 Task: Create Card Change Request Review in Board Leadership Training to Workspace Compliance and Regulation. Create Card Aquaculture Review in Board Product Design to Workspace Compliance and Regulation. Create Card Change Control Board Meeting in Board Product Feature Prioritization and Roadmap Planning to Workspace Compliance and Regulation
Action: Mouse moved to (140, 65)
Screenshot: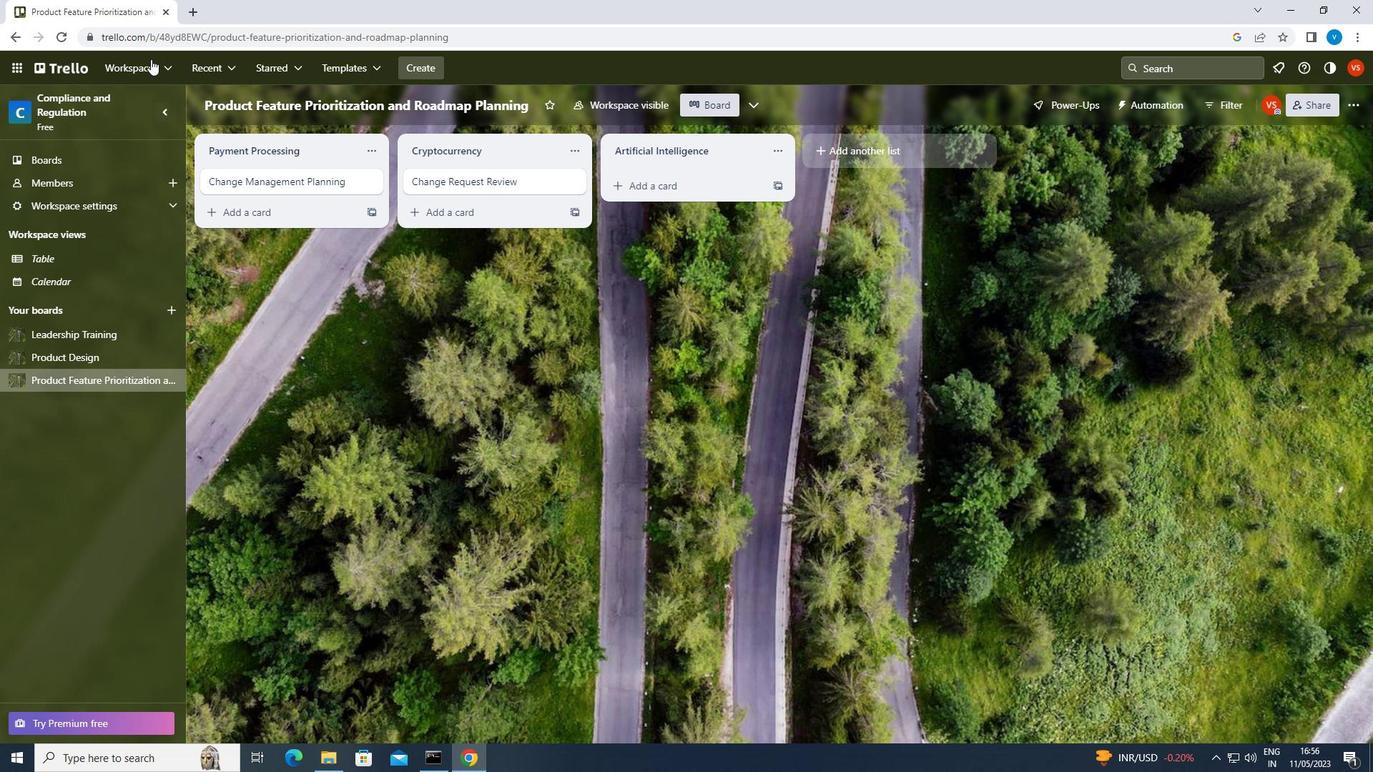 
Action: Mouse pressed left at (140, 65)
Screenshot: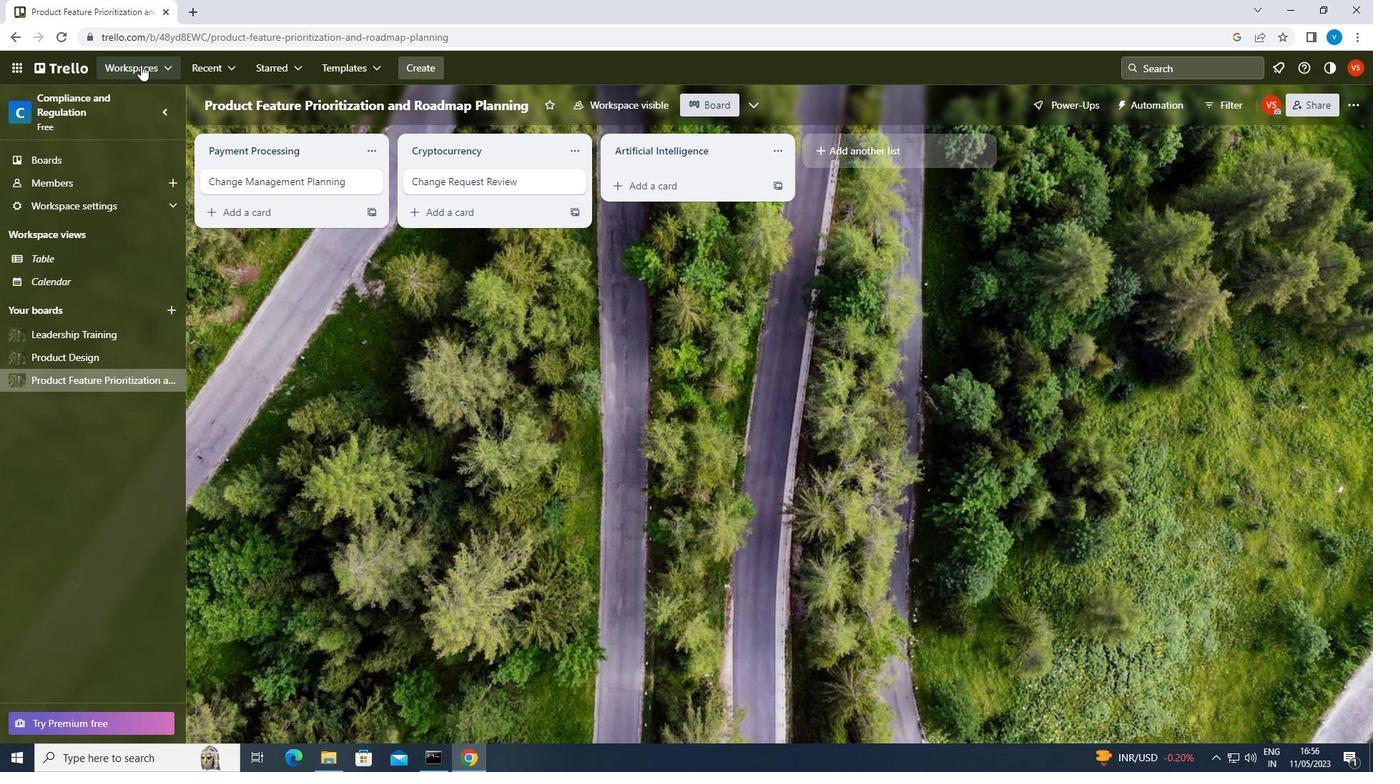 
Action: Mouse moved to (245, 379)
Screenshot: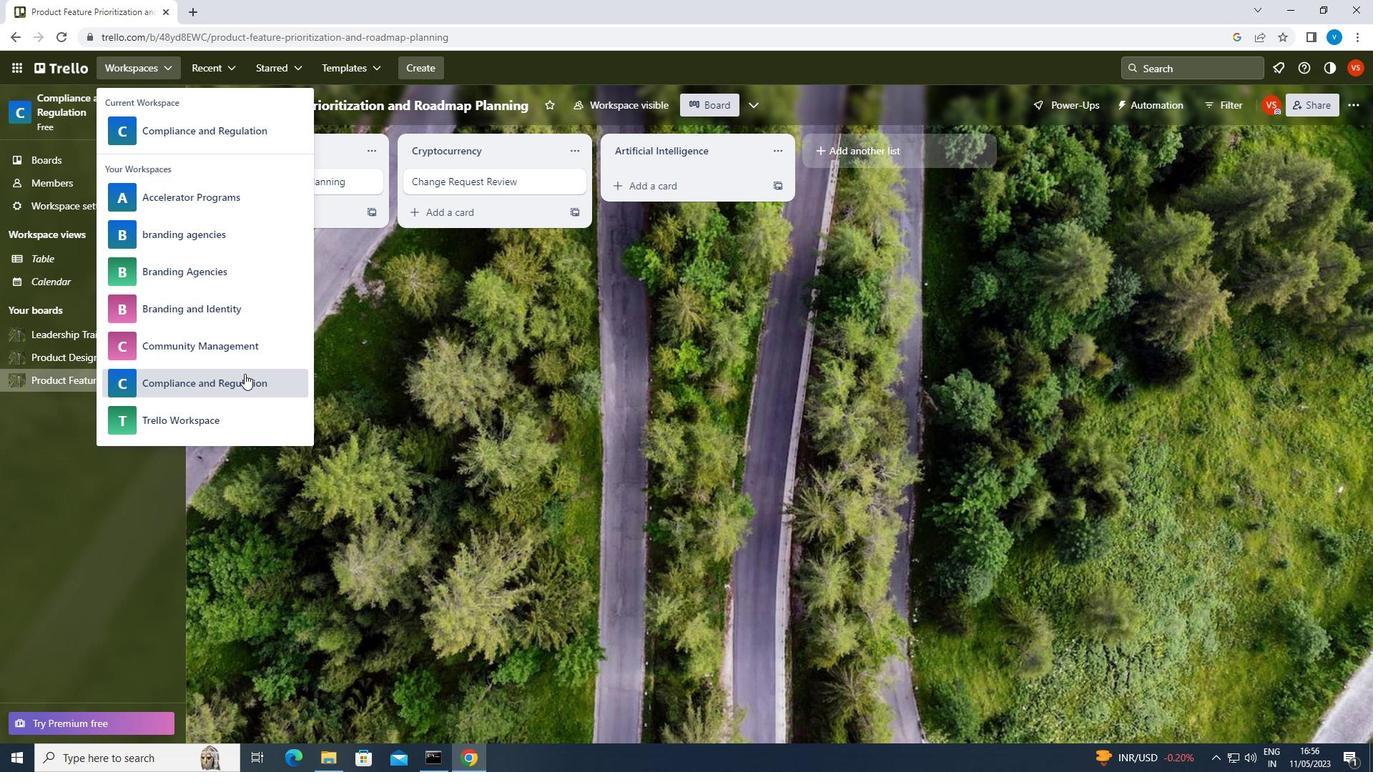
Action: Mouse pressed left at (245, 379)
Screenshot: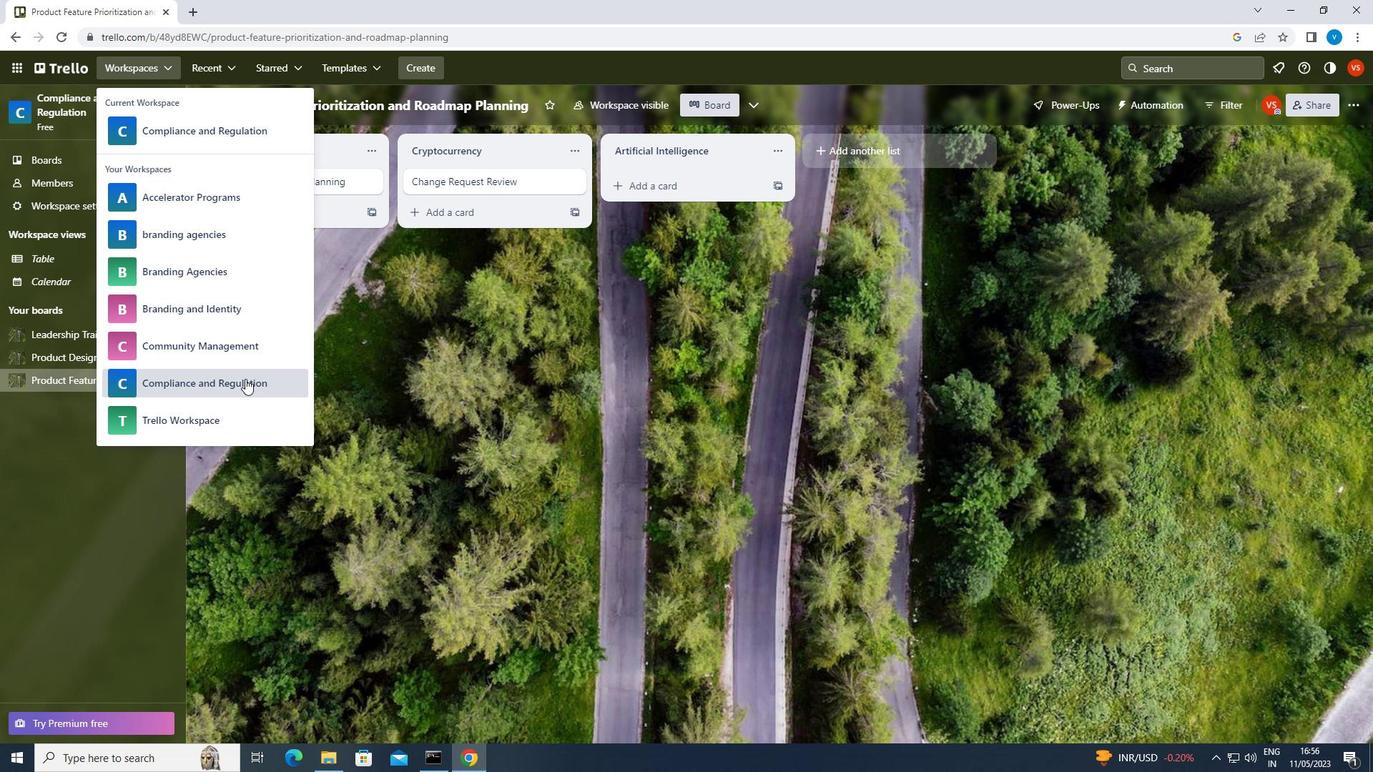 
Action: Mouse moved to (1070, 576)
Screenshot: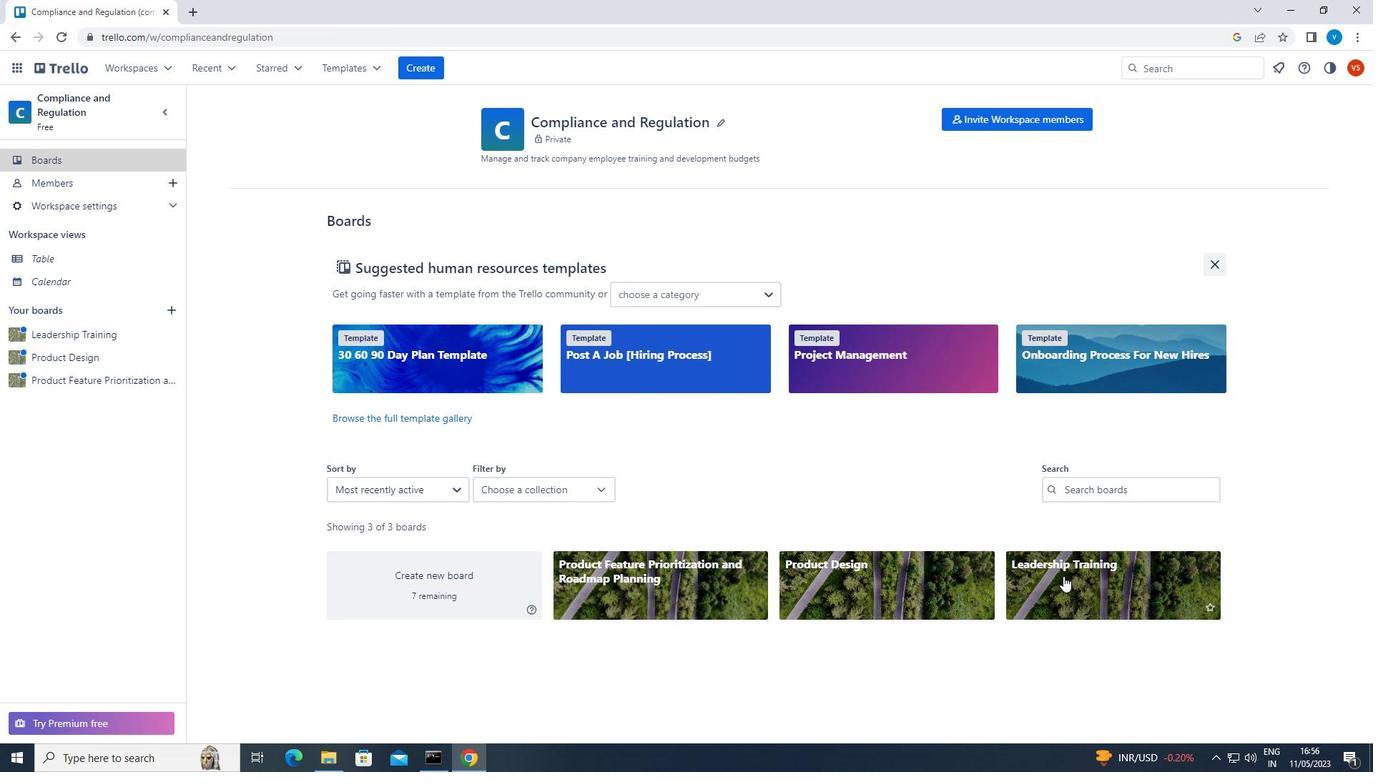 
Action: Mouse pressed left at (1070, 576)
Screenshot: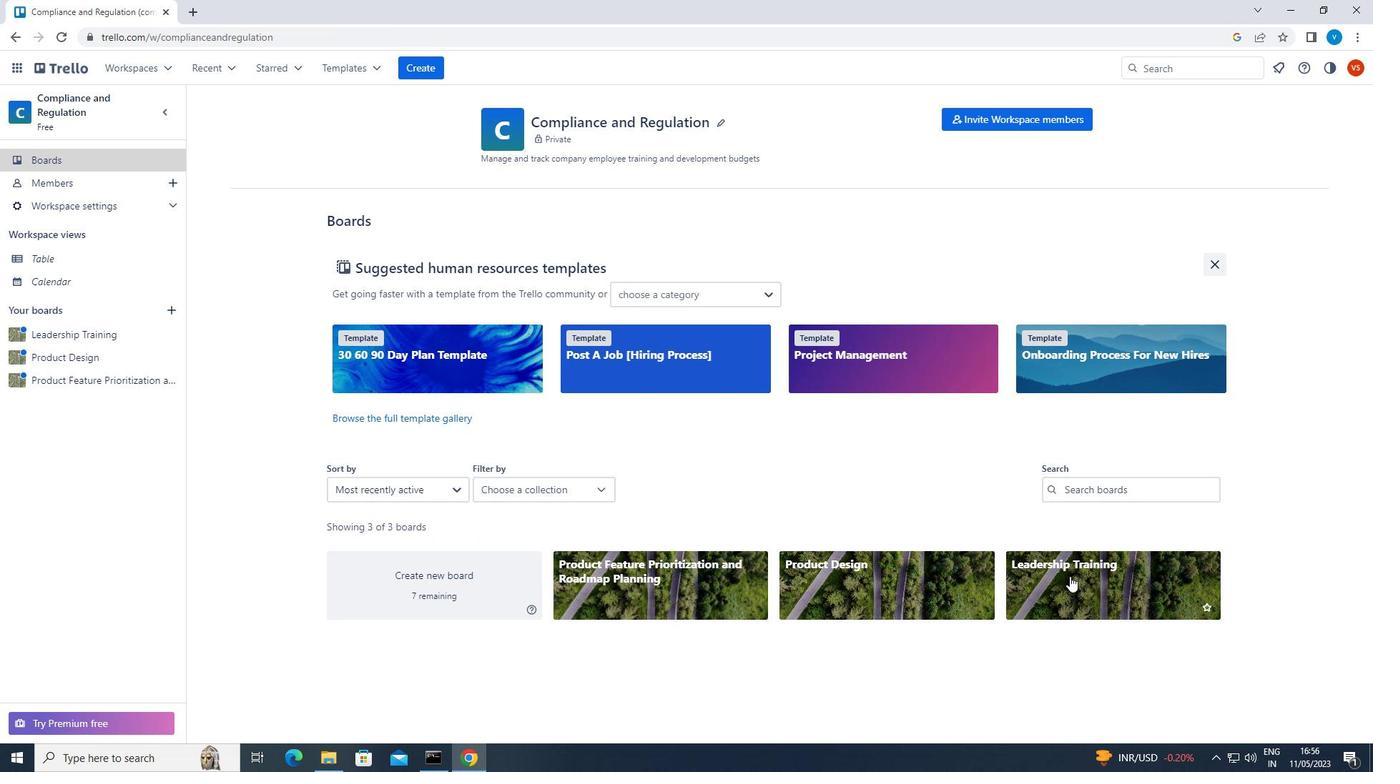 
Action: Mouse moved to (638, 181)
Screenshot: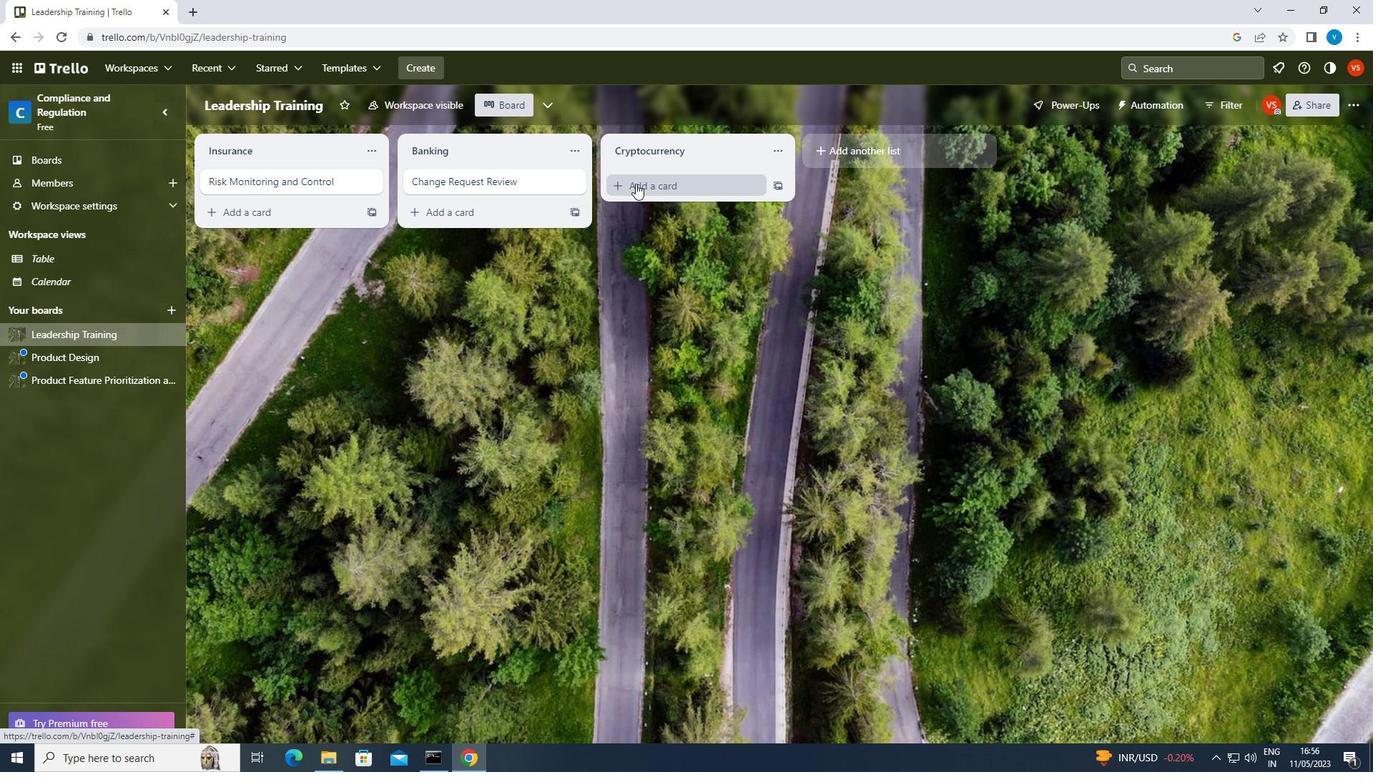 
Action: Mouse pressed left at (638, 181)
Screenshot: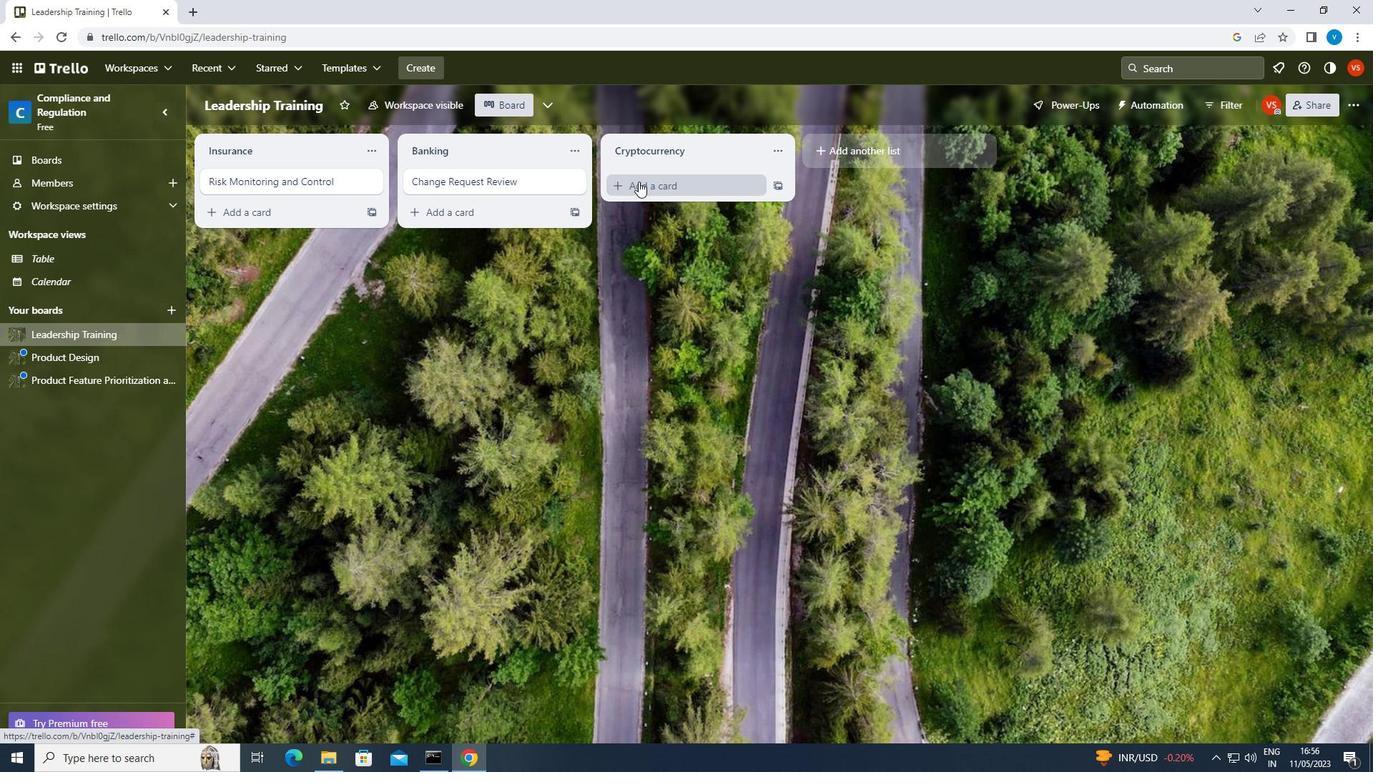 
Action: Key pressed <Key.shift>CHANGE<Key.space><Key.shift>REQUEST<Key.space><Key.shift>REVIEW<Key.enter>
Screenshot: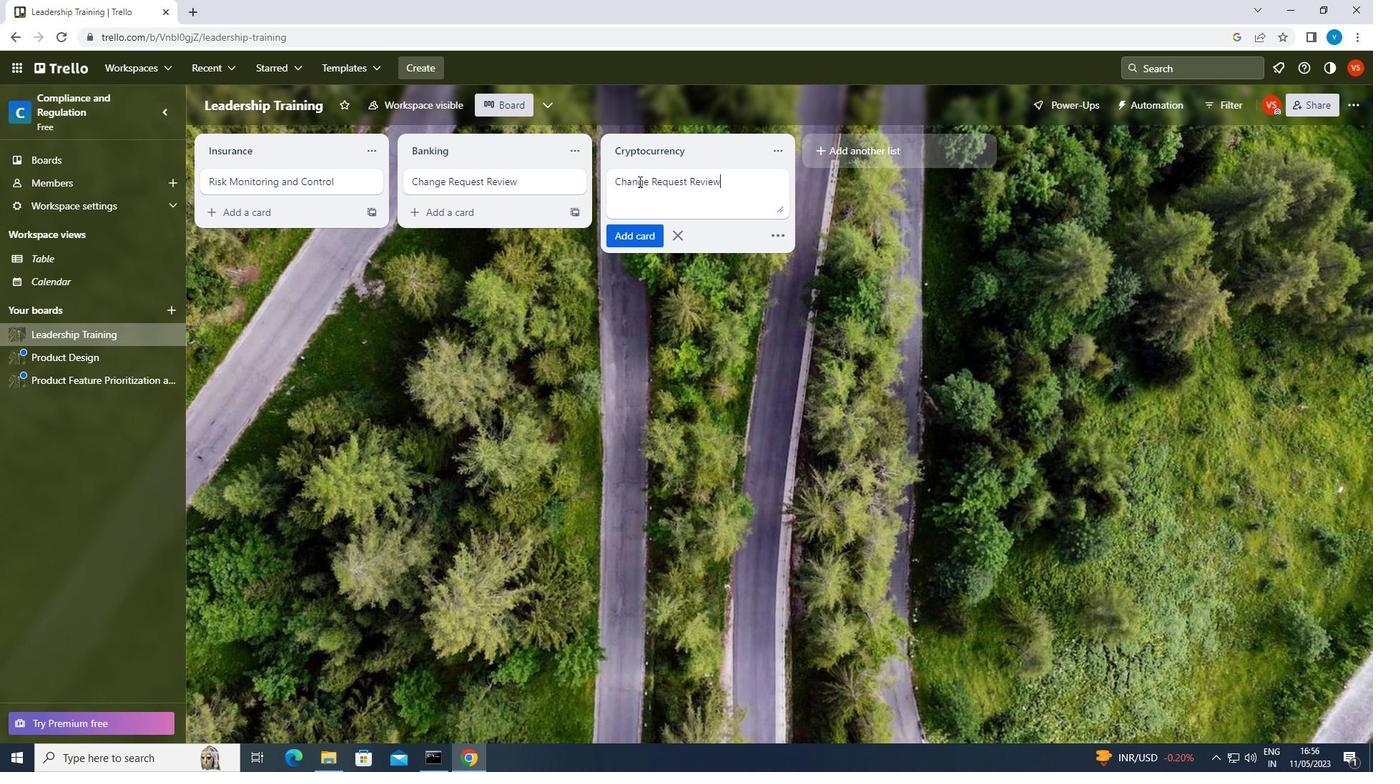 
Action: Mouse moved to (103, 360)
Screenshot: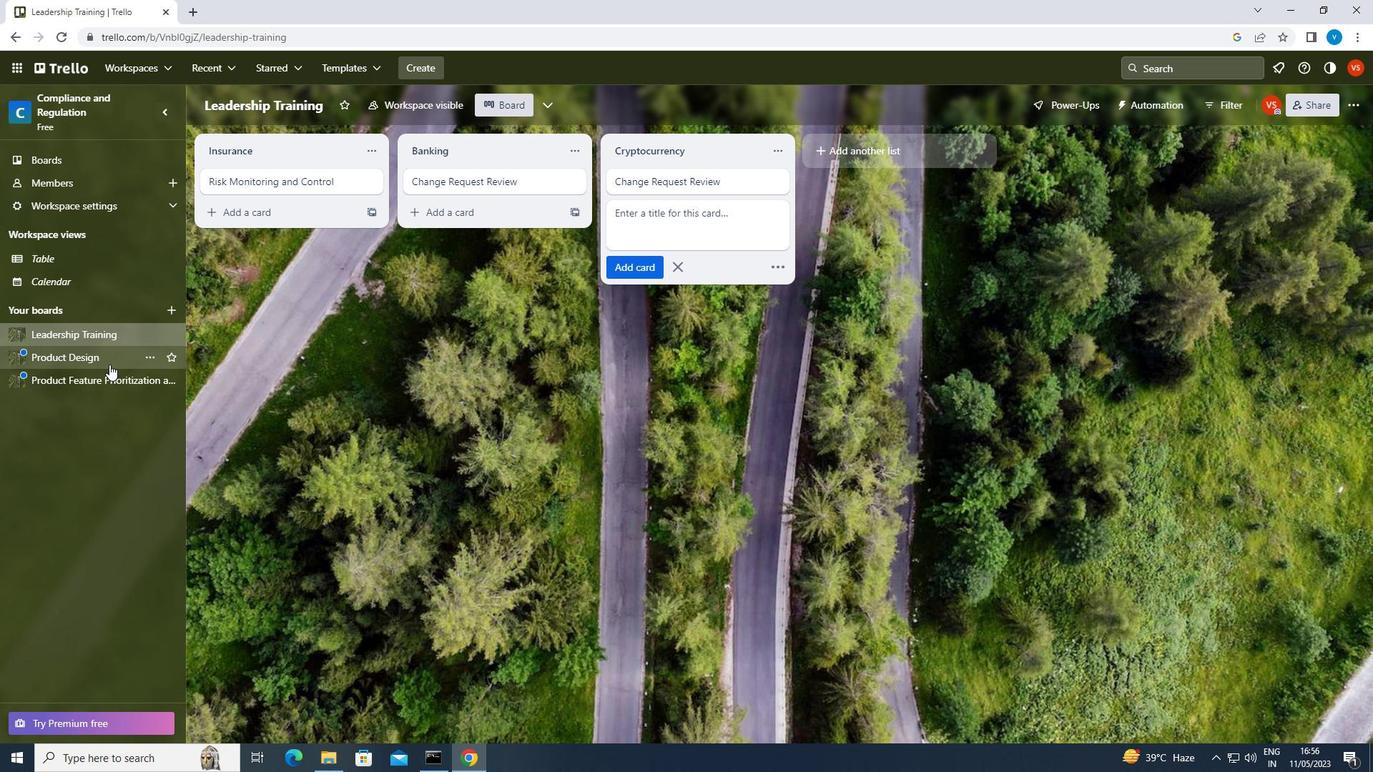 
Action: Mouse pressed left at (103, 360)
Screenshot: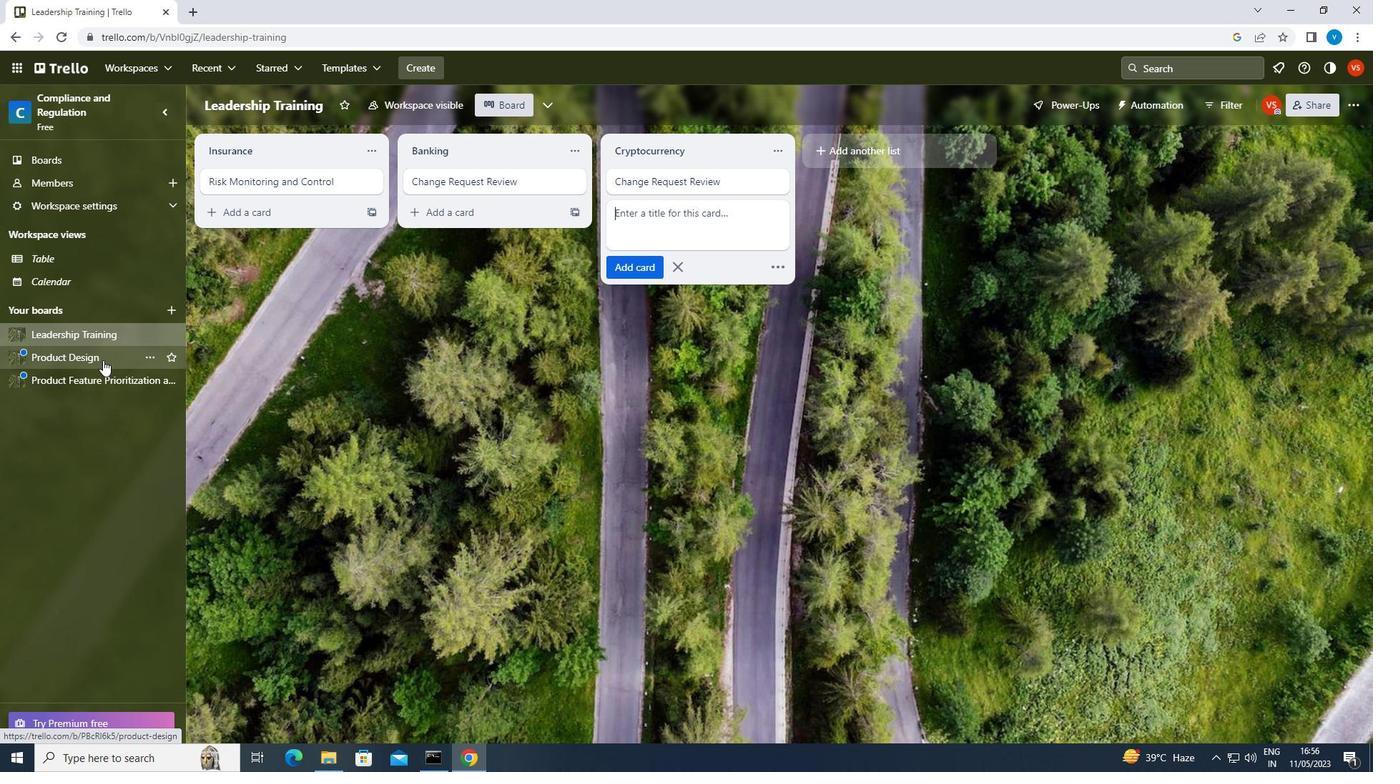 
Action: Mouse moved to (639, 191)
Screenshot: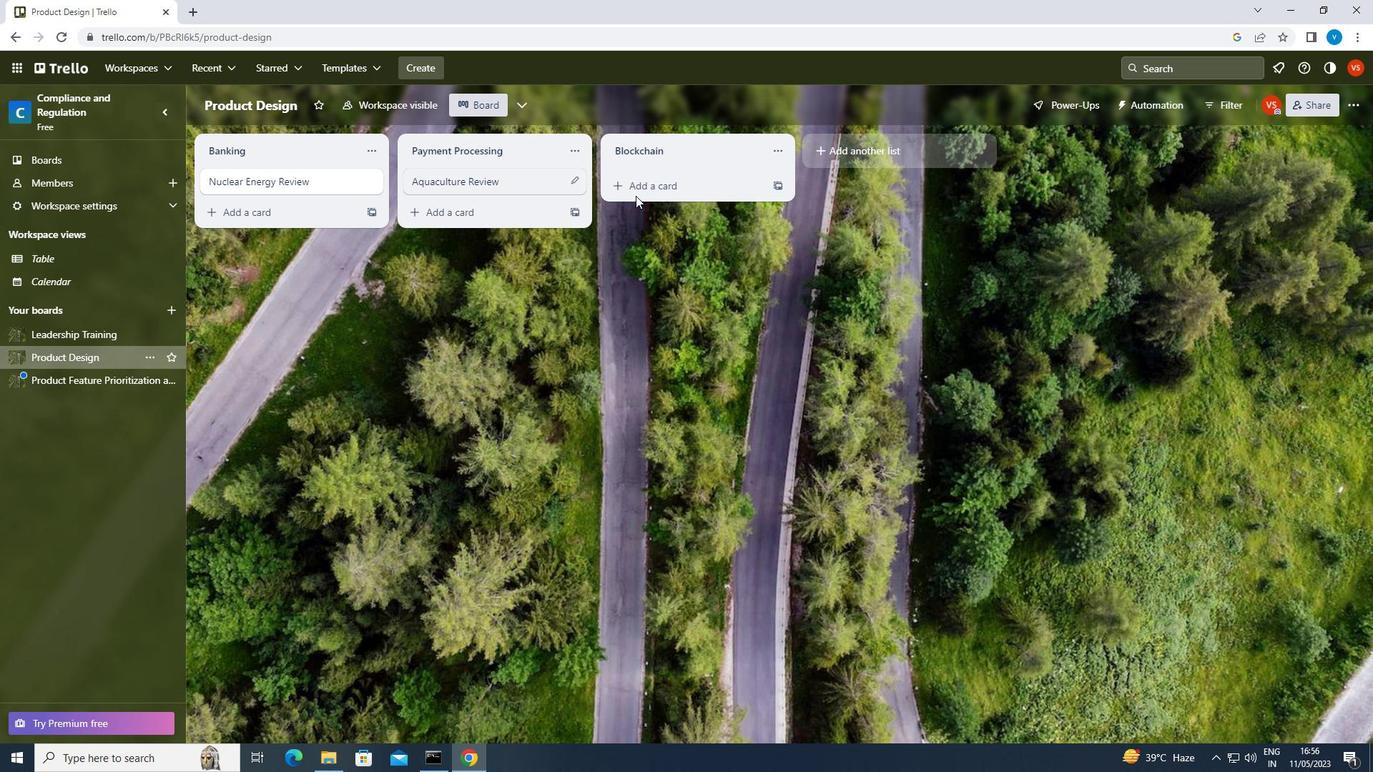 
Action: Mouse pressed left at (639, 191)
Screenshot: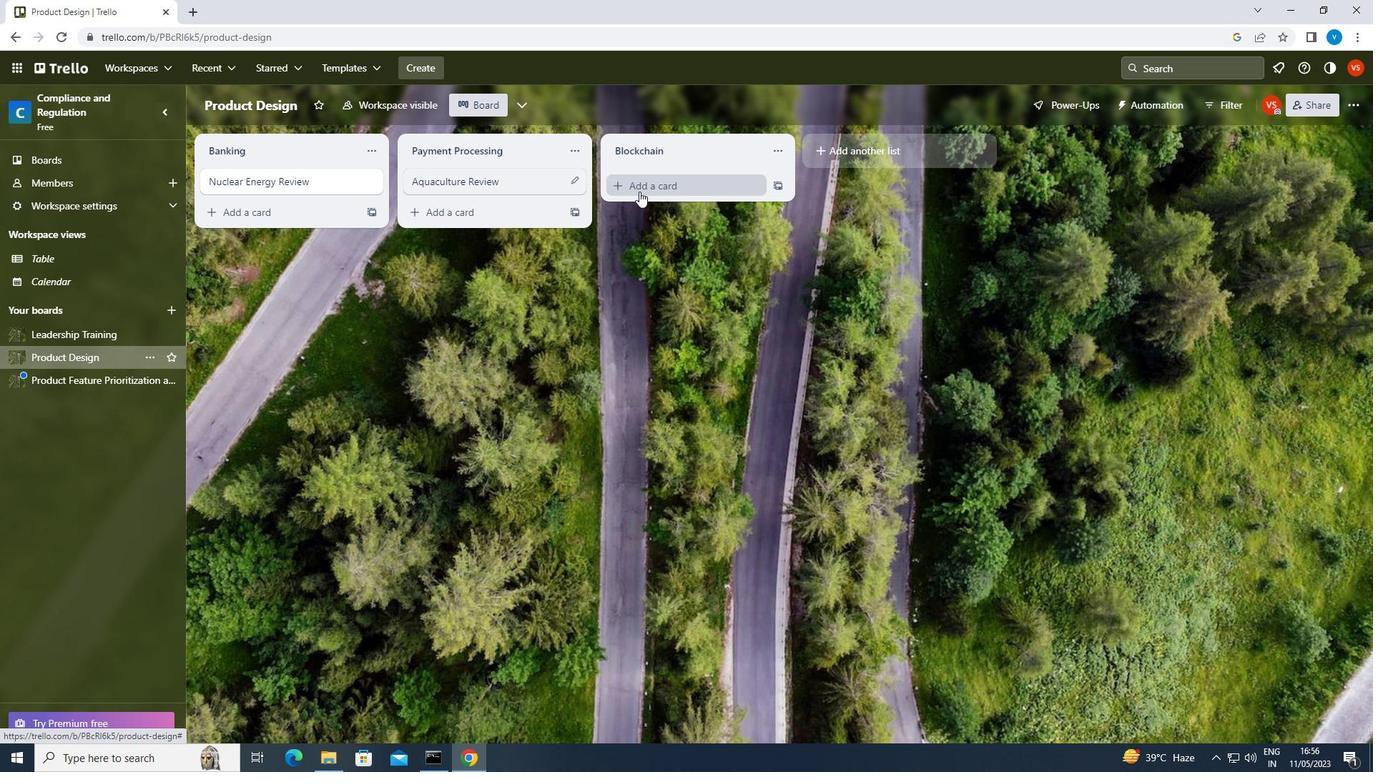 
Action: Mouse moved to (639, 191)
Screenshot: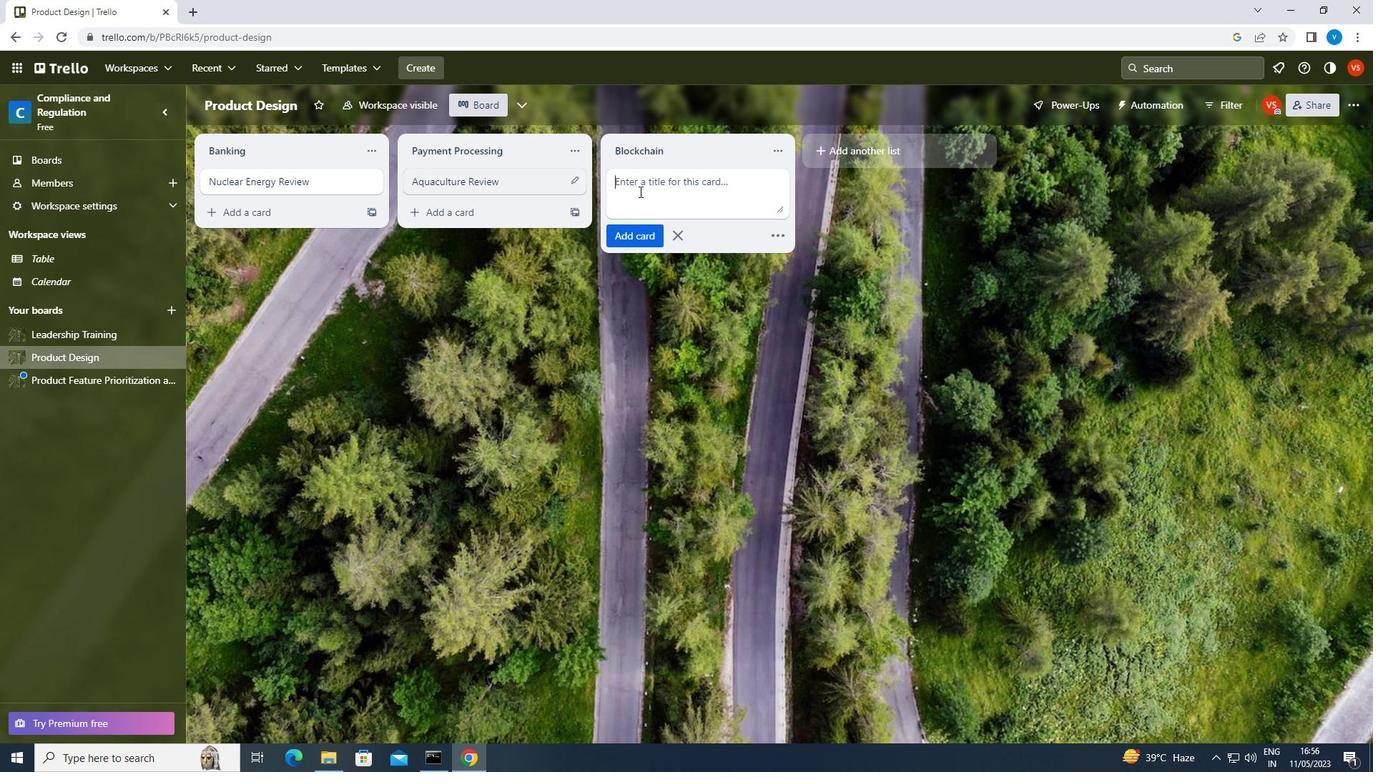 
Action: Key pressed <Key.shift>AQUACULTURE<Key.space><Key.shift>REVIEW<Key.enter>
Screenshot: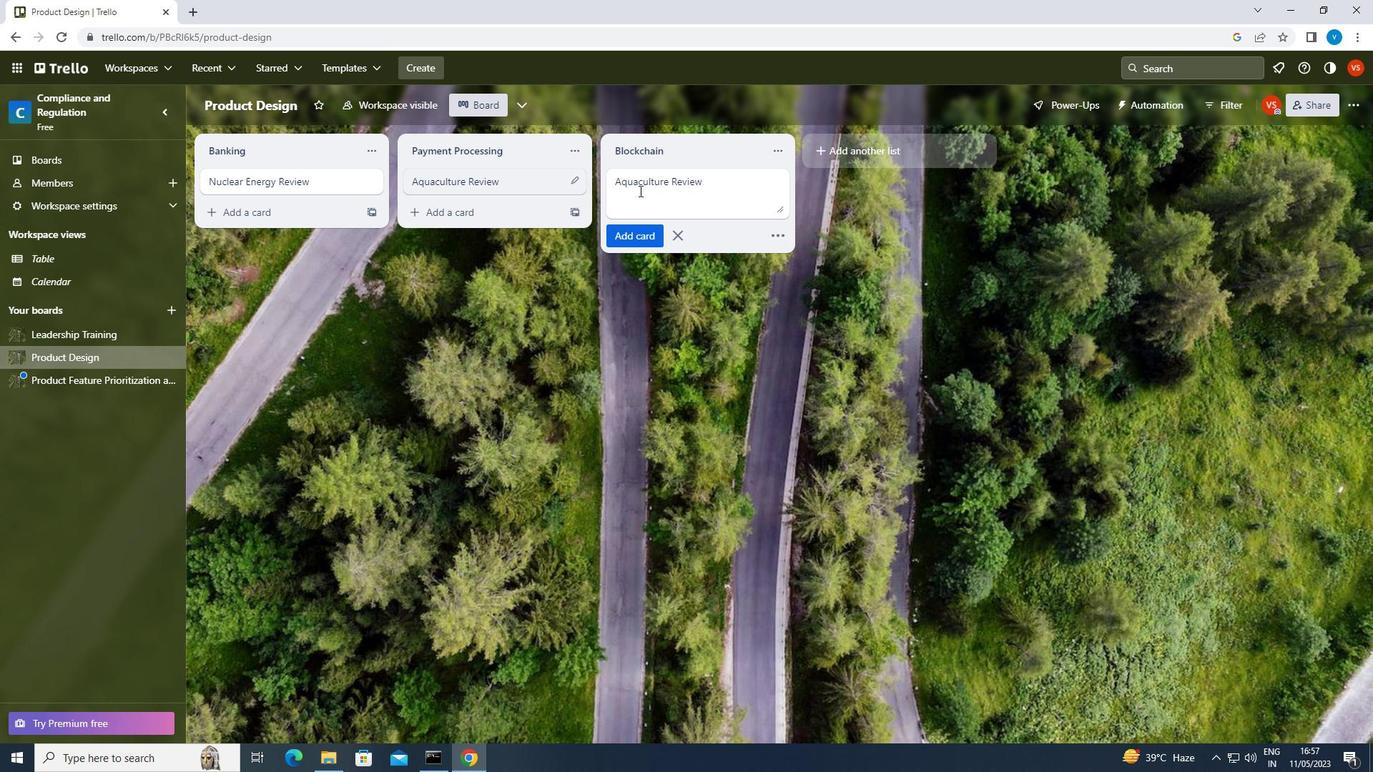 
Action: Mouse moved to (103, 377)
Screenshot: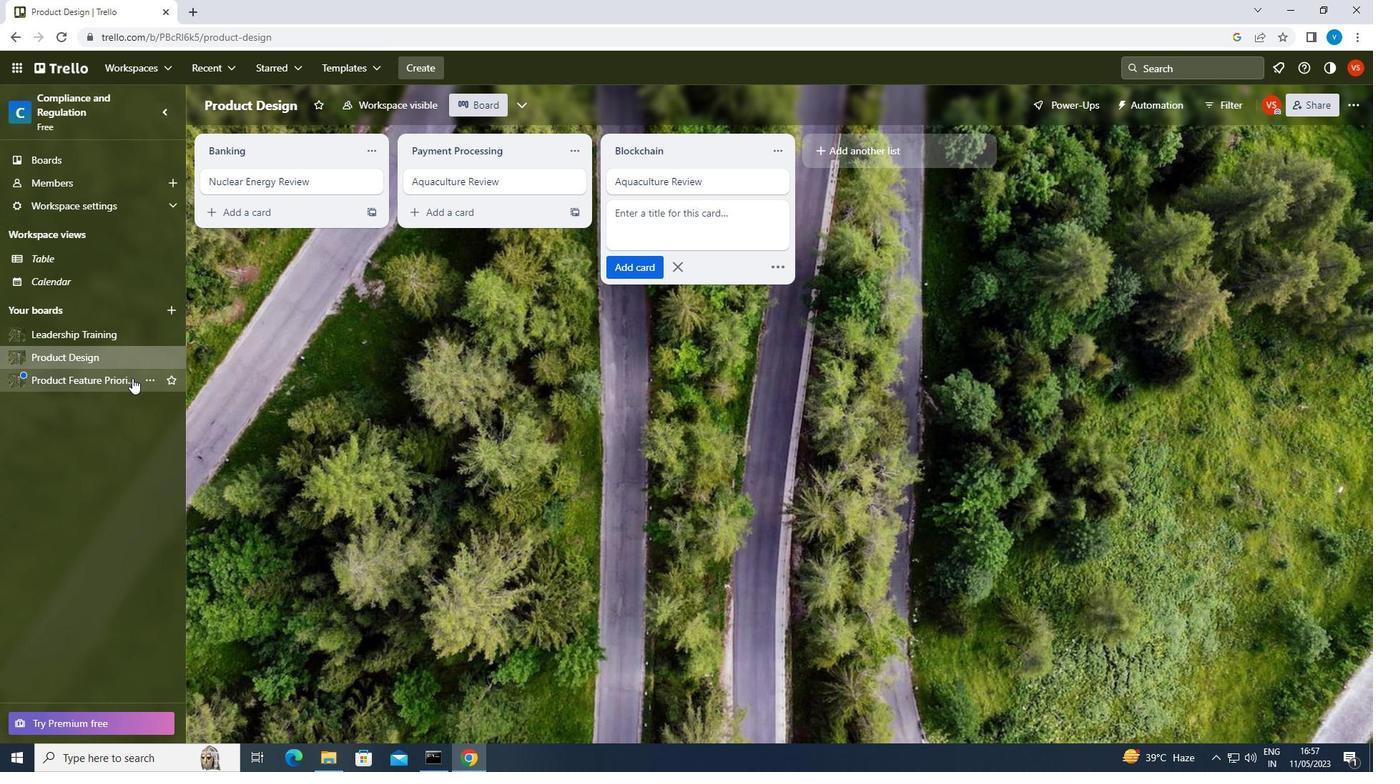 
Action: Mouse pressed left at (103, 377)
Screenshot: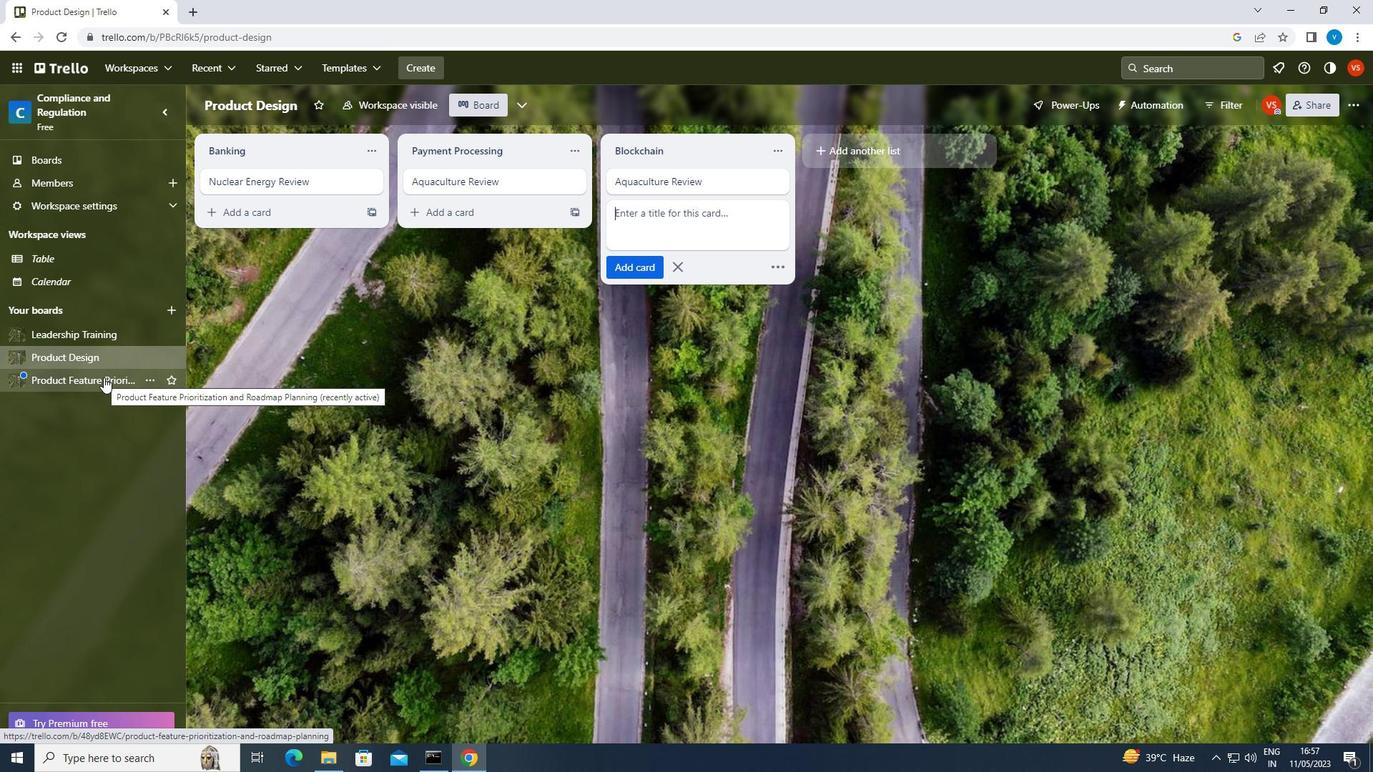 
Action: Mouse moved to (640, 188)
Screenshot: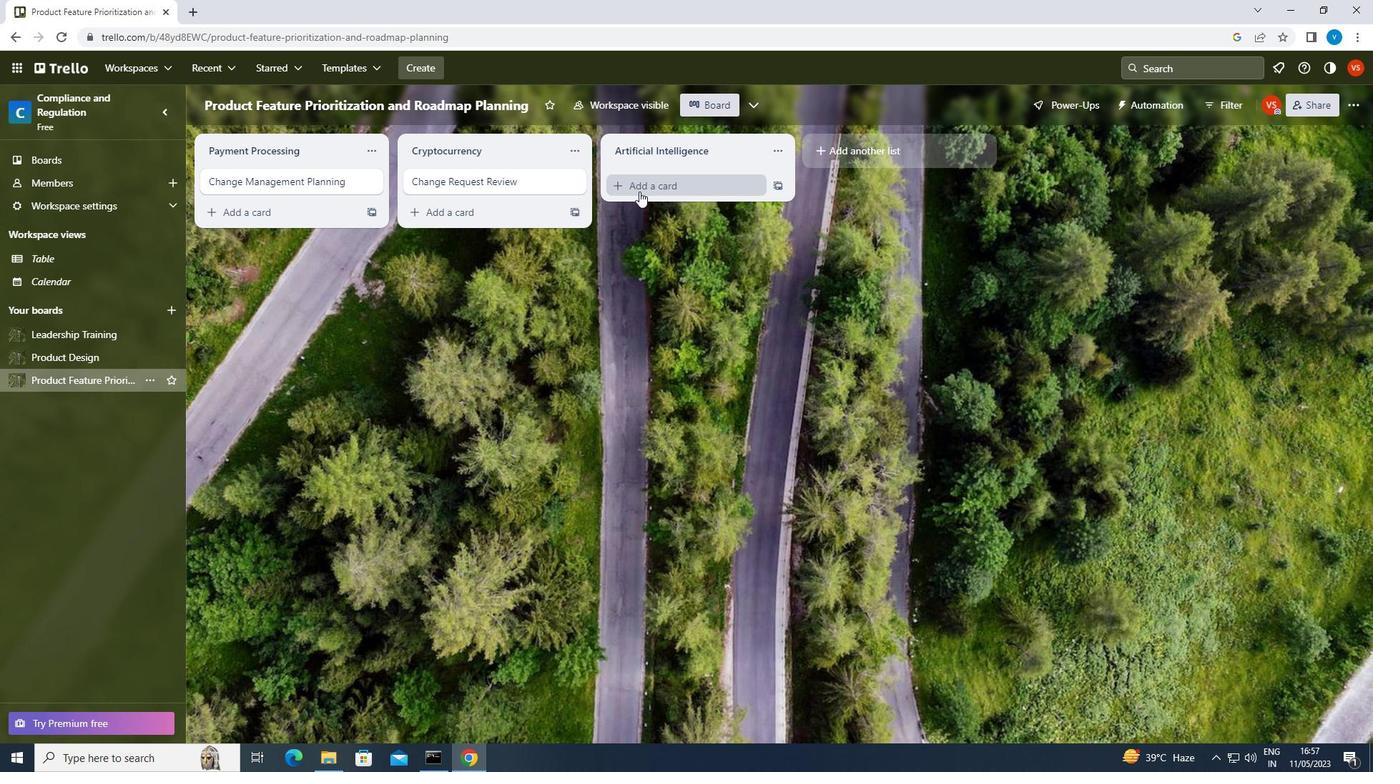 
Action: Mouse pressed left at (640, 188)
Screenshot: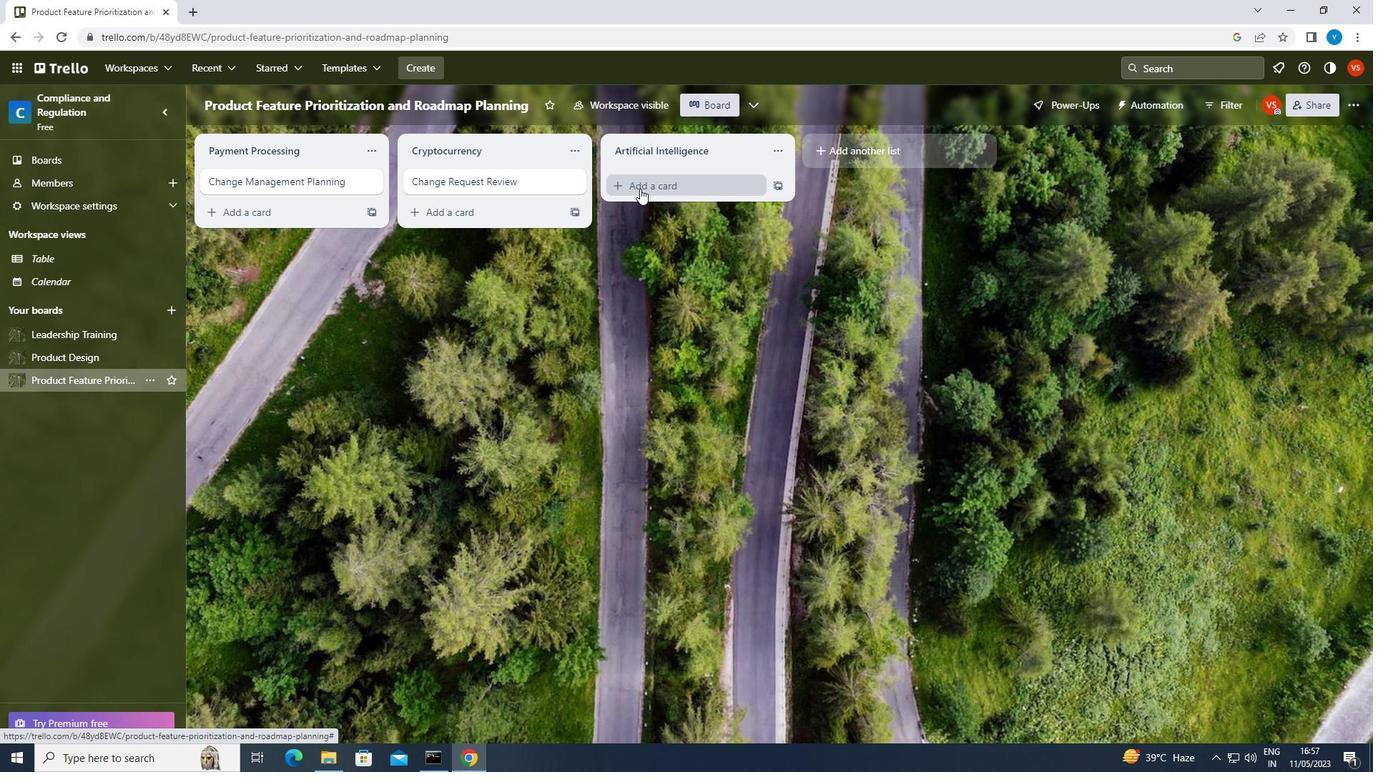 
Action: Key pressed <Key.shift>CHANGE<Key.space><Key.shift>CONTROL<Key.space><Key.shift>BOARD<Key.space><Key.shift>MEETING
Screenshot: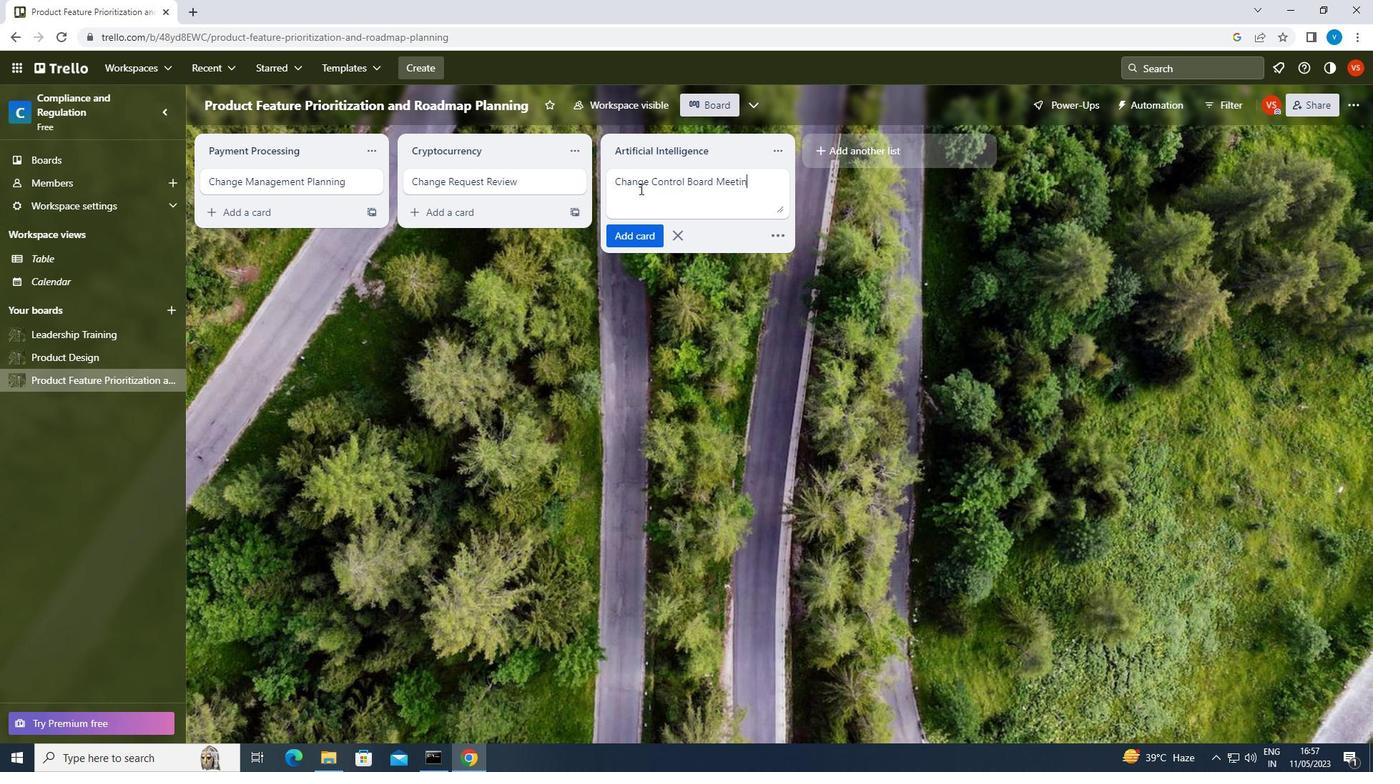 
Action: Mouse moved to (659, 193)
Screenshot: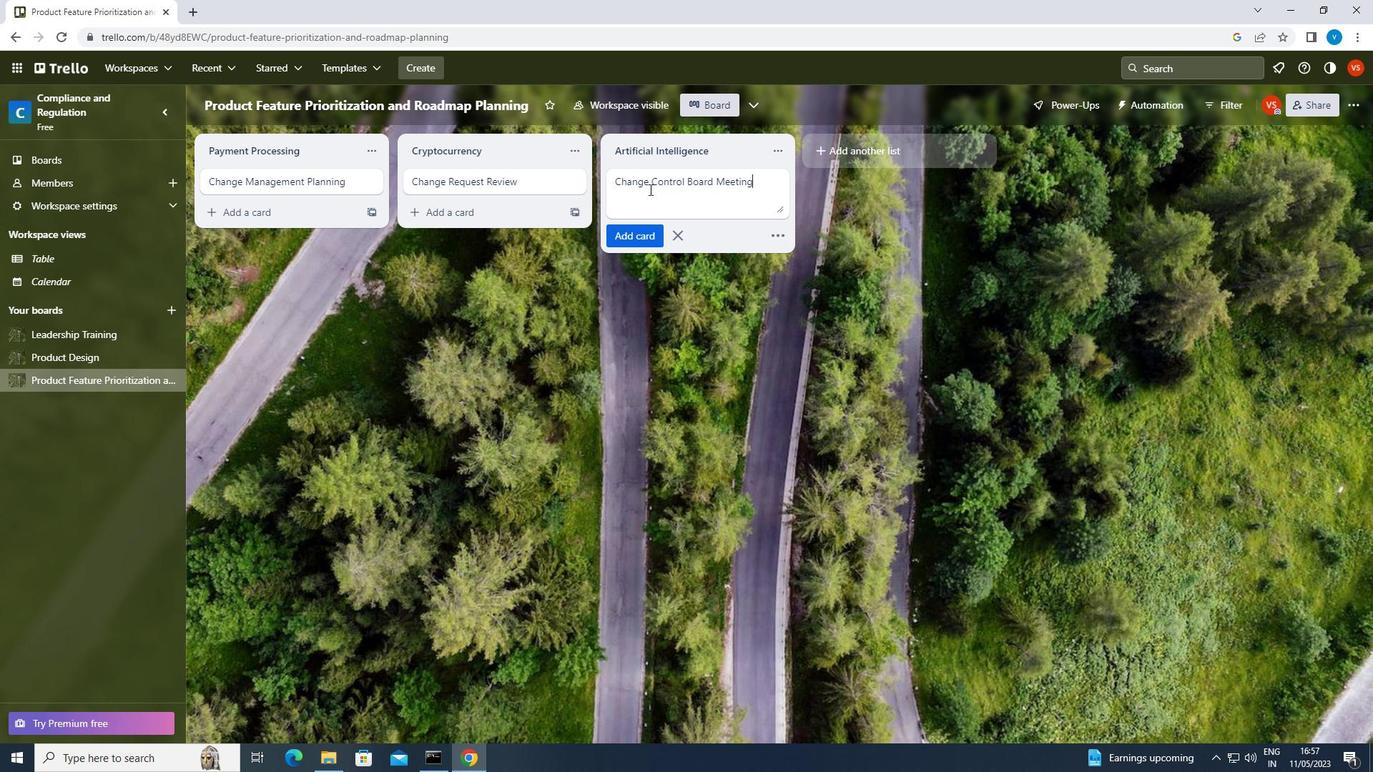 
Action: Key pressed <Key.enter>
Screenshot: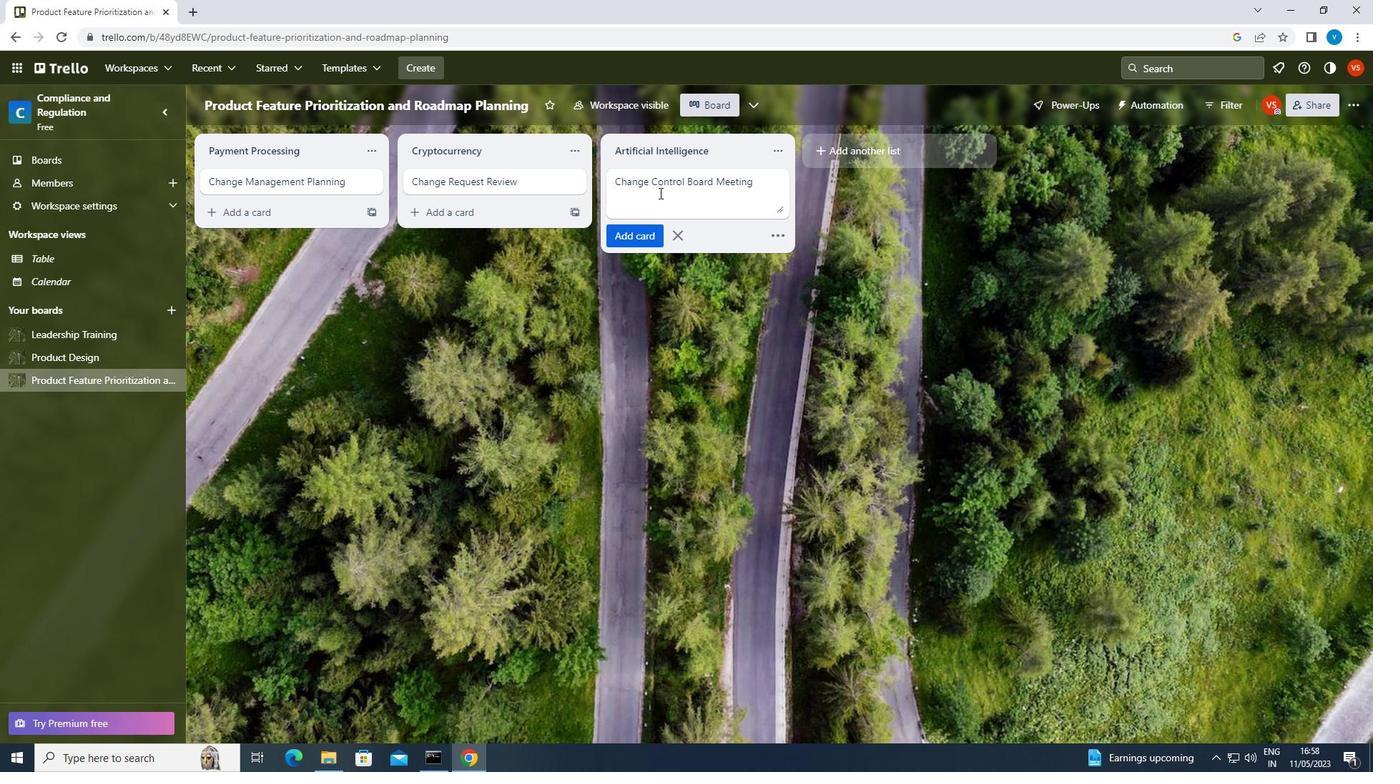 
